 Task: Create in the project TripleWorks and in the Backlog issue 'Inconsistent handling of null or empty values' a child issue 'Integration with diversity and inclusion management systems', and assign it to team member softage.1@softage.net.
Action: Mouse moved to (166, 54)
Screenshot: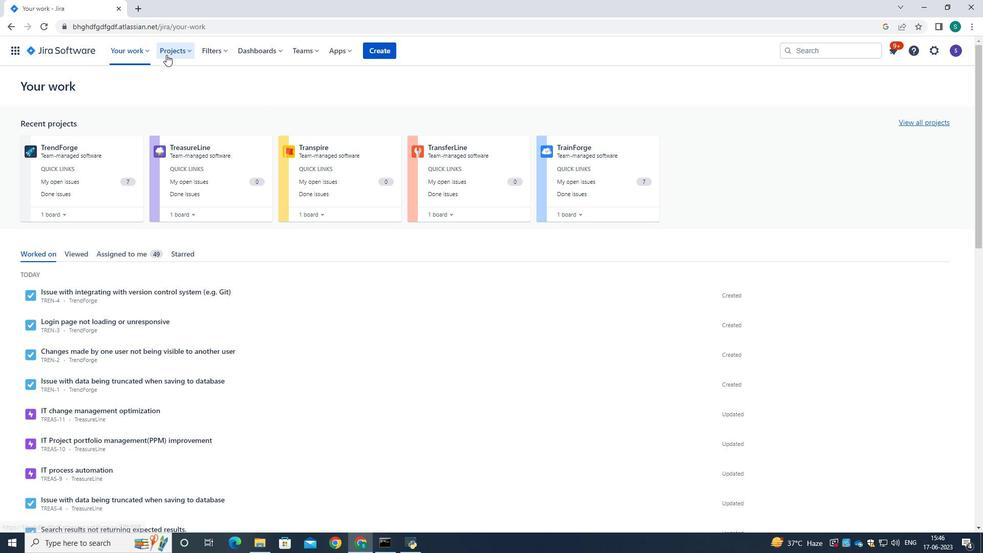 
Action: Mouse pressed left at (166, 54)
Screenshot: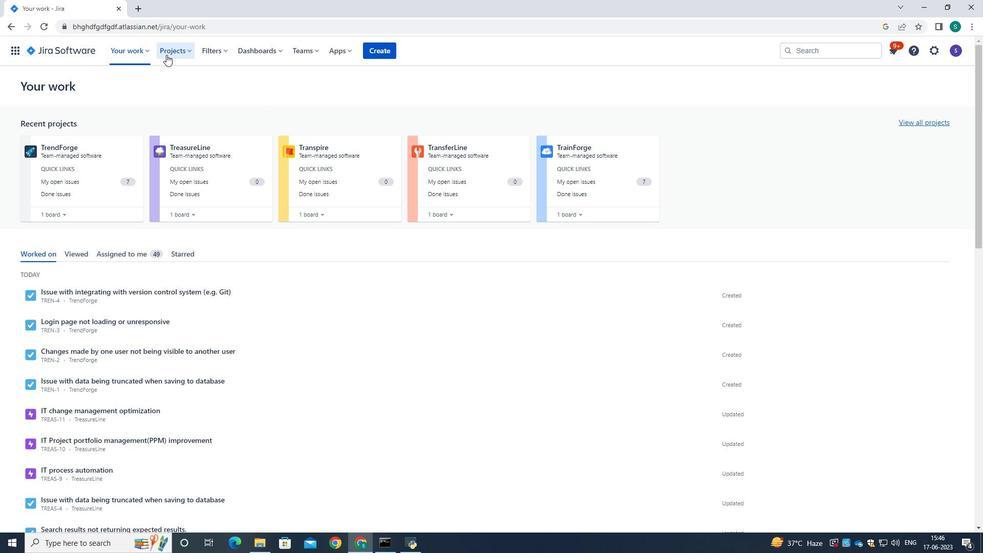 
Action: Mouse moved to (183, 95)
Screenshot: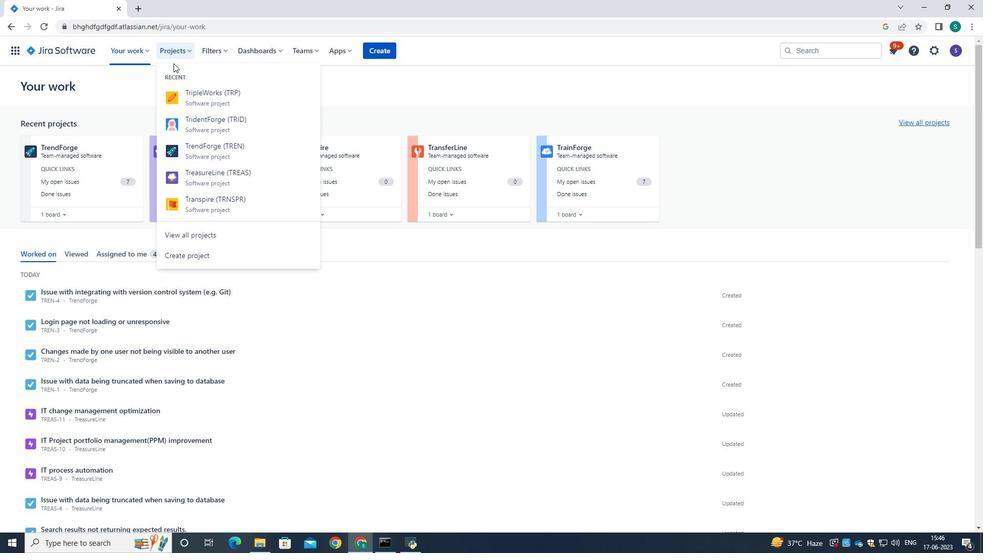 
Action: Mouse pressed left at (183, 95)
Screenshot: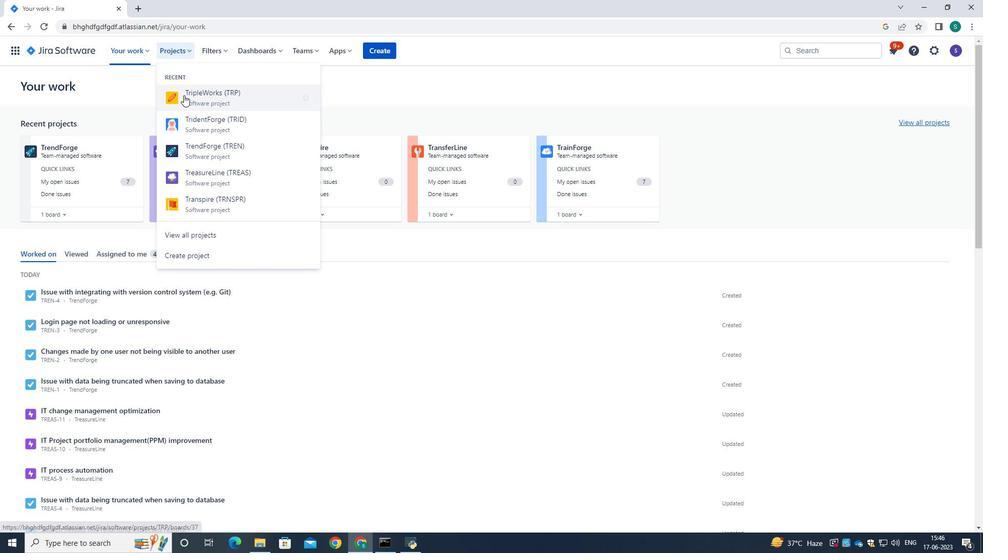
Action: Mouse moved to (75, 149)
Screenshot: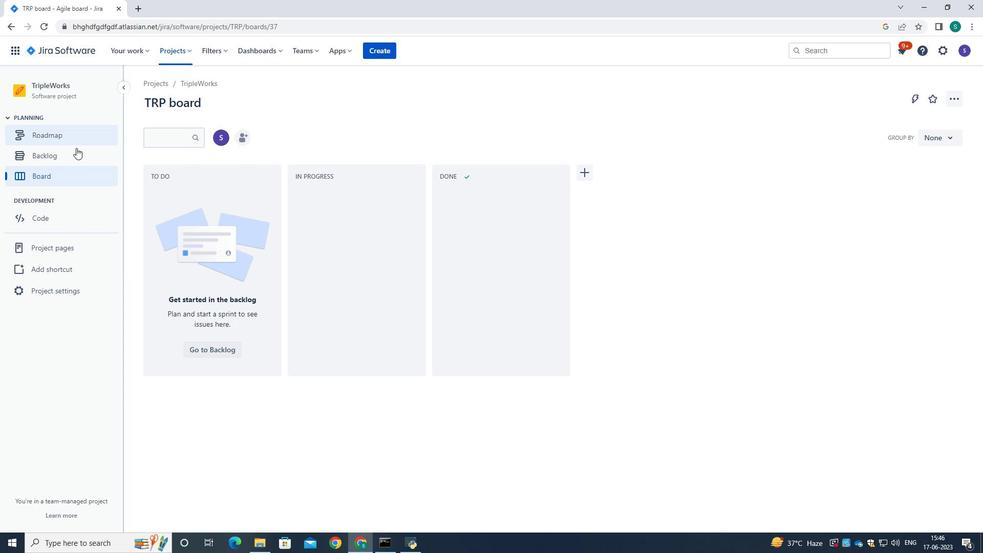 
Action: Mouse pressed left at (75, 149)
Screenshot: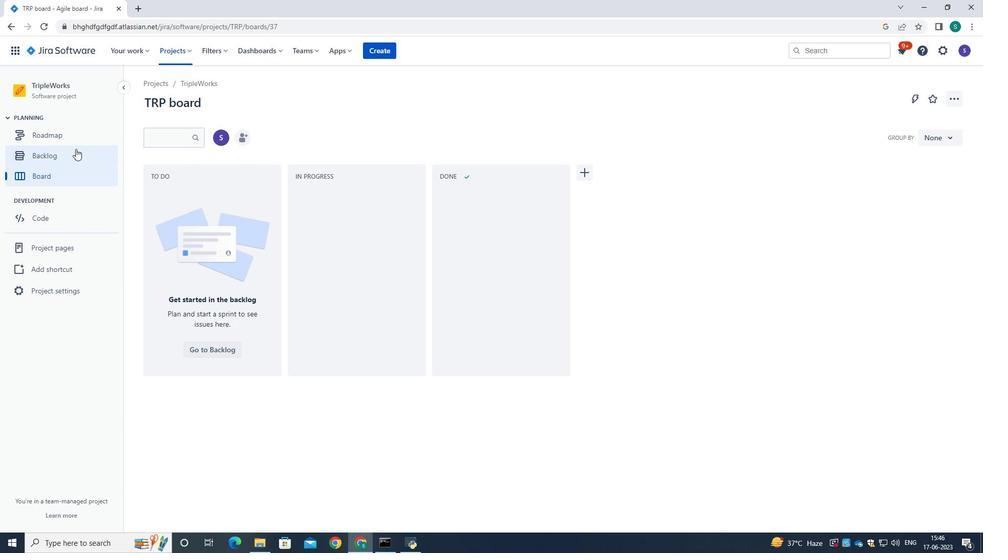 
Action: Mouse moved to (367, 189)
Screenshot: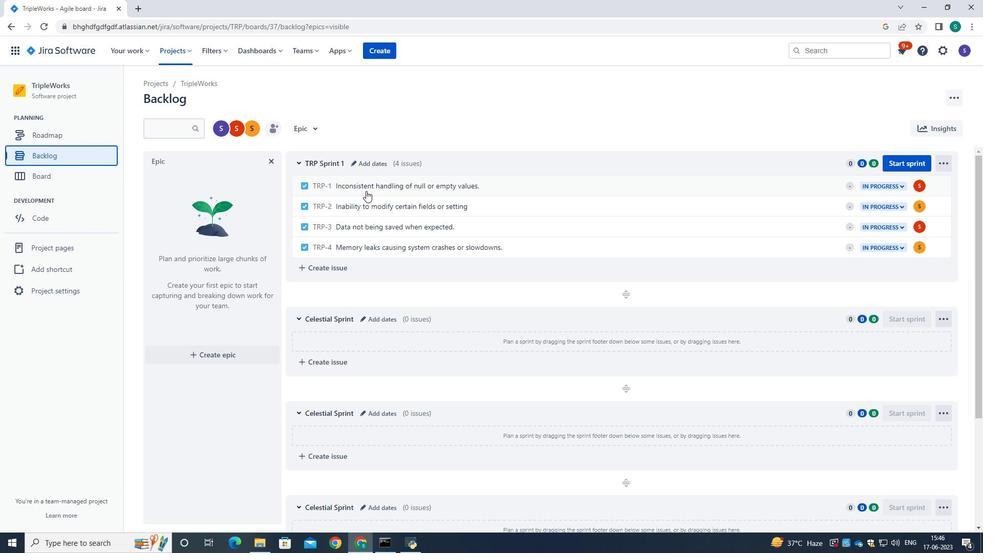 
Action: Mouse pressed left at (367, 189)
Screenshot: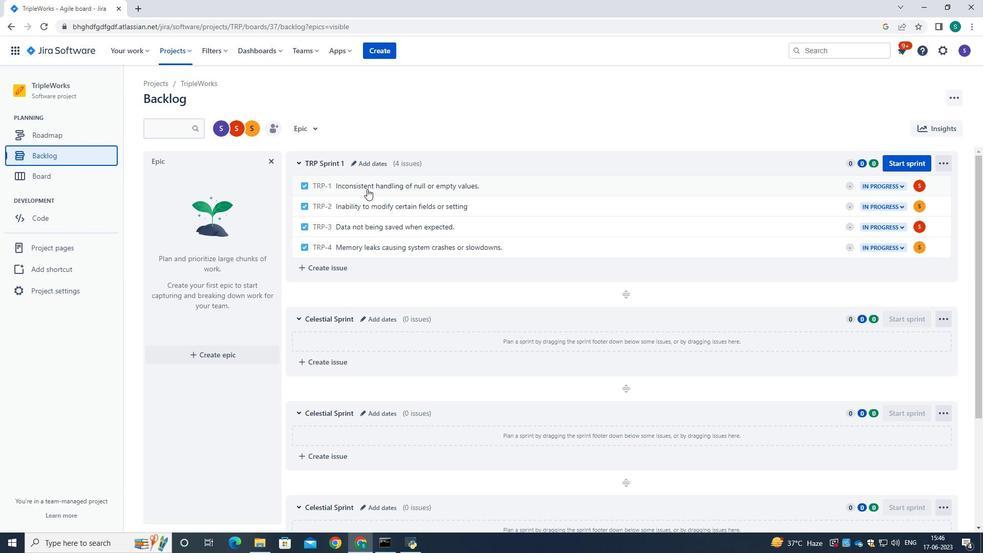
Action: Mouse moved to (798, 220)
Screenshot: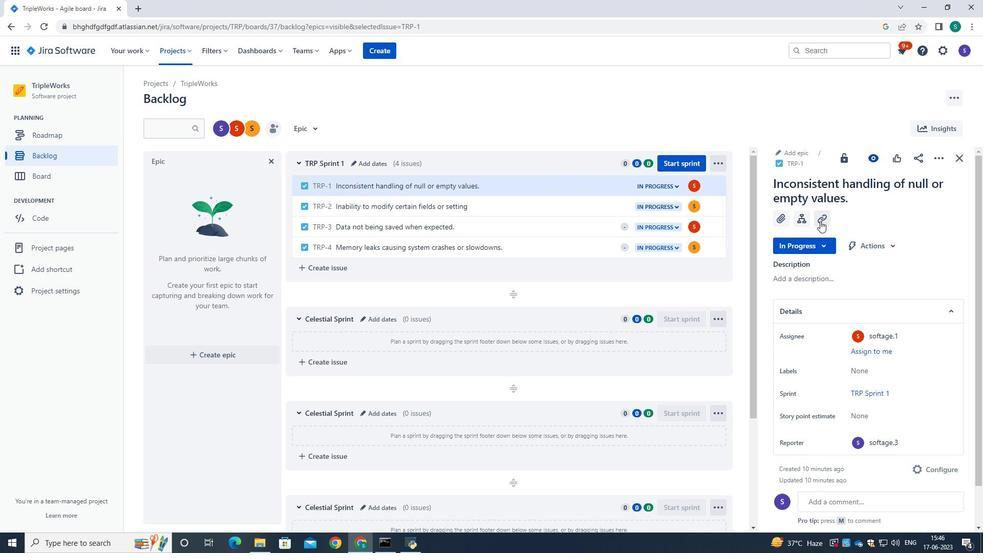 
Action: Mouse pressed left at (798, 220)
Screenshot: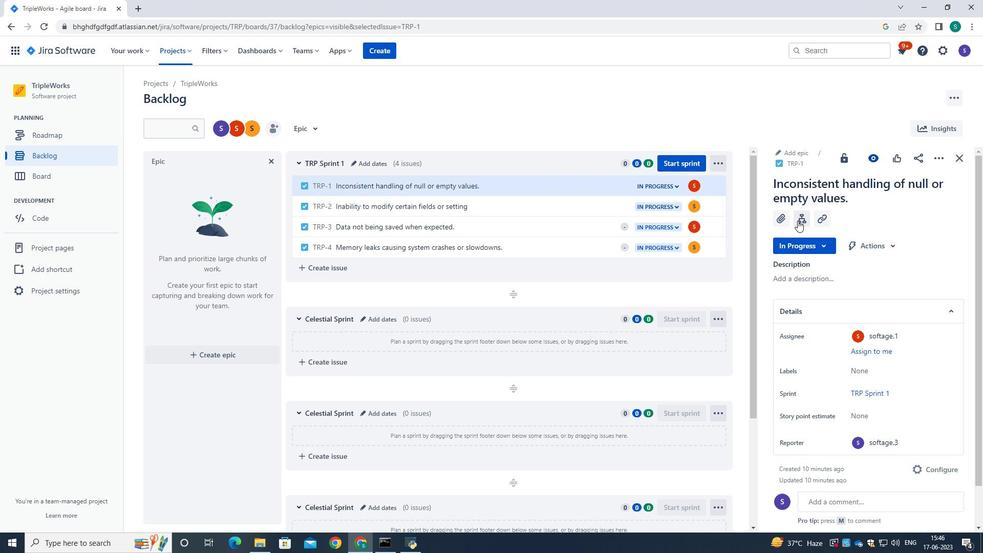 
Action: Mouse moved to (793, 331)
Screenshot: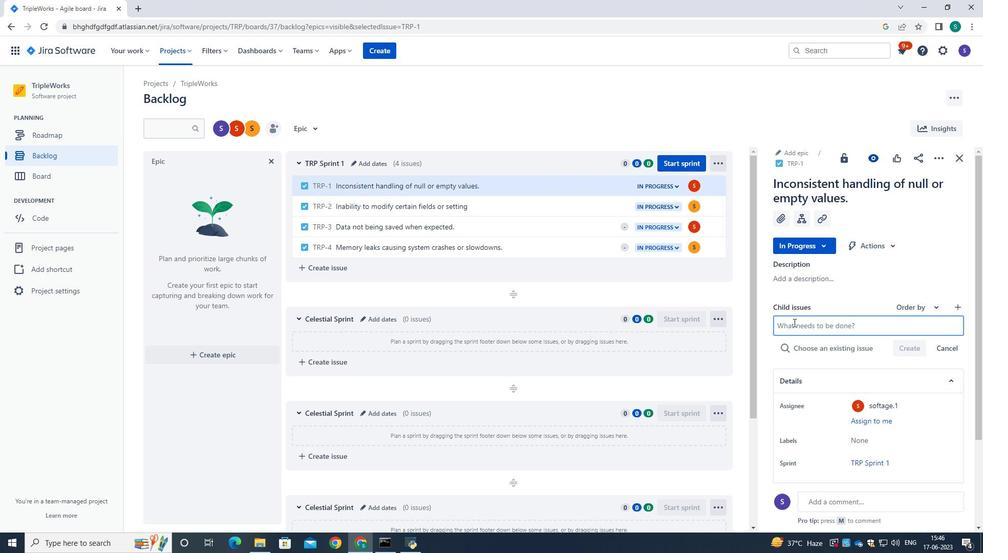 
Action: Mouse pressed left at (793, 331)
Screenshot: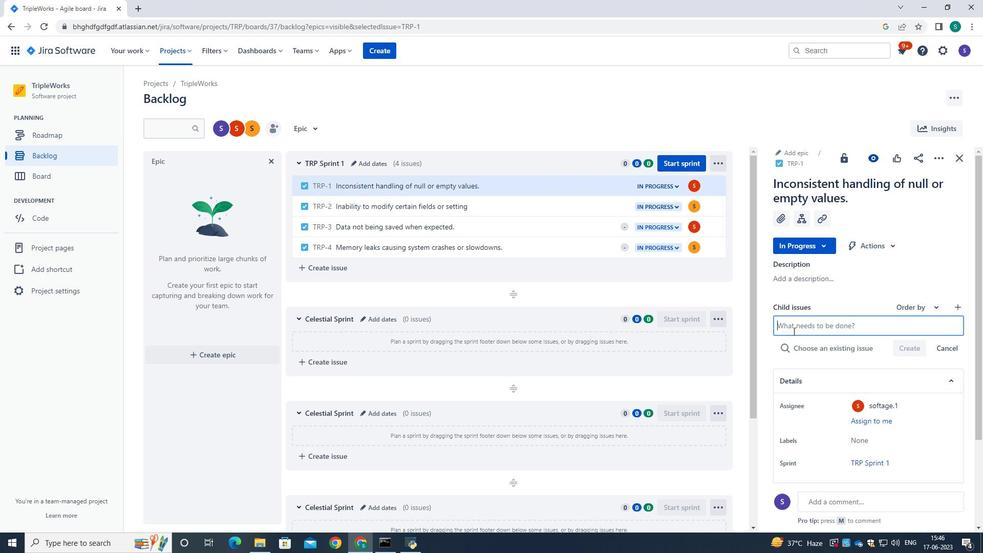 
Action: Mouse moved to (793, 332)
Screenshot: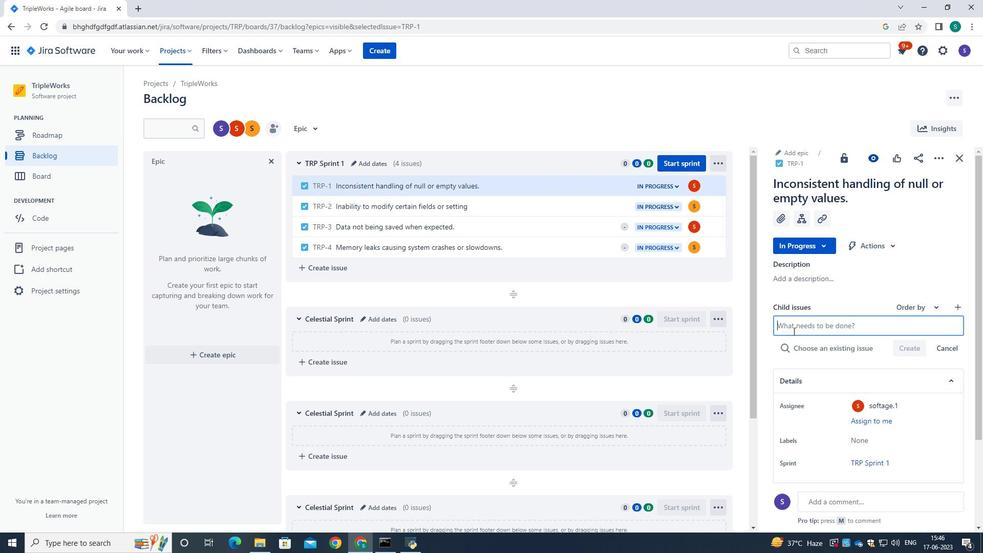 
Action: Key pressed <Key.caps_lock>I<Key.caps_lock>ntegration<Key.space>with<Key.space>diversity<Key.space>and<Key.space>incusion<Key.space>m<Key.backspace><Key.backspace><Key.backspace><Key.backspace><Key.backspace><Key.backspace><Key.backspace>lusion<Key.space>management<Key.space>systems.
Screenshot: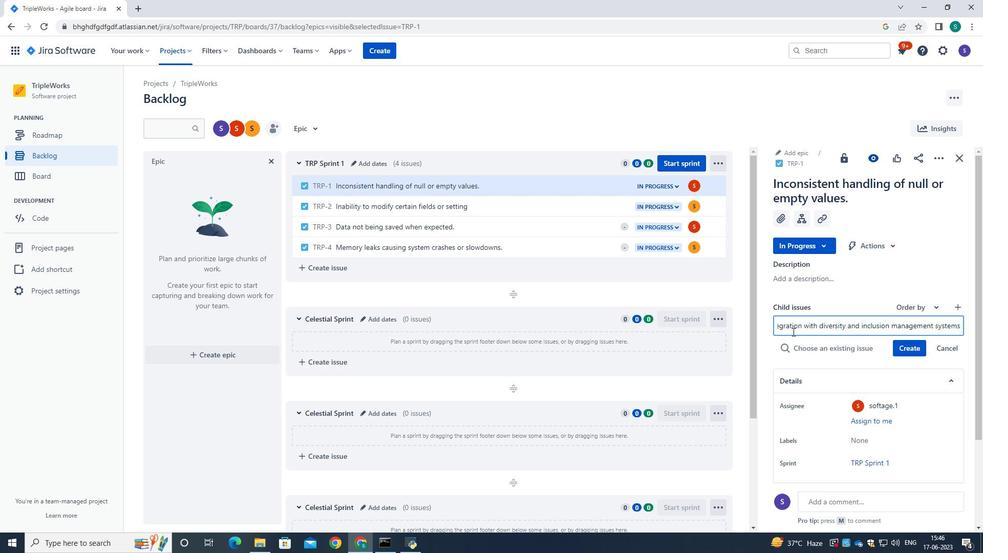 
Action: Mouse moved to (792, 332)
Screenshot: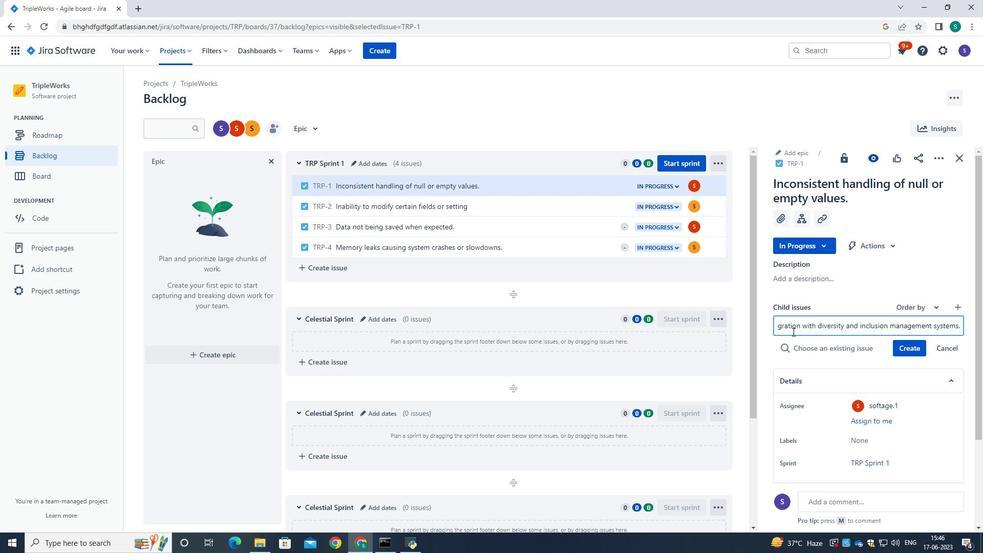 
Action: Key pressed <Key.backspace>
Screenshot: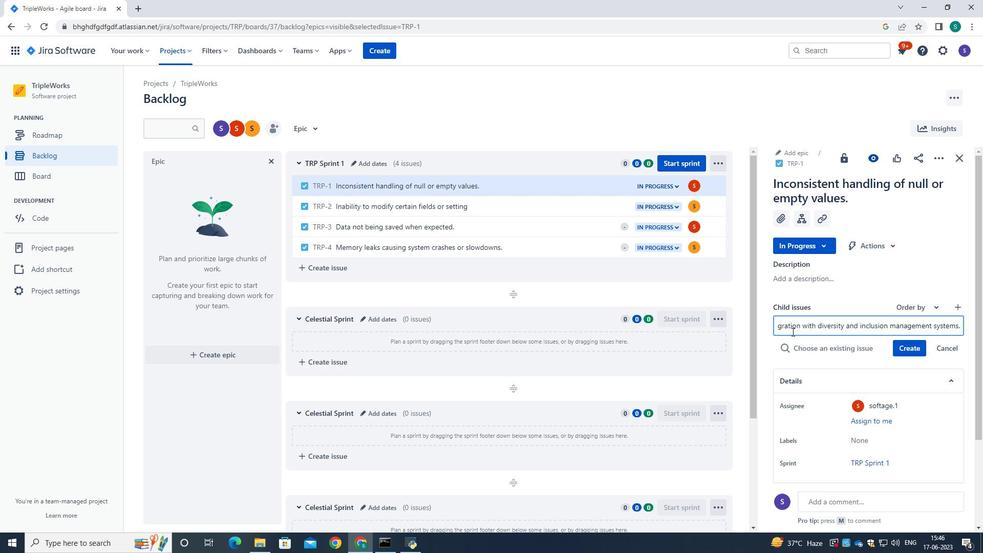 
Action: Mouse moved to (912, 347)
Screenshot: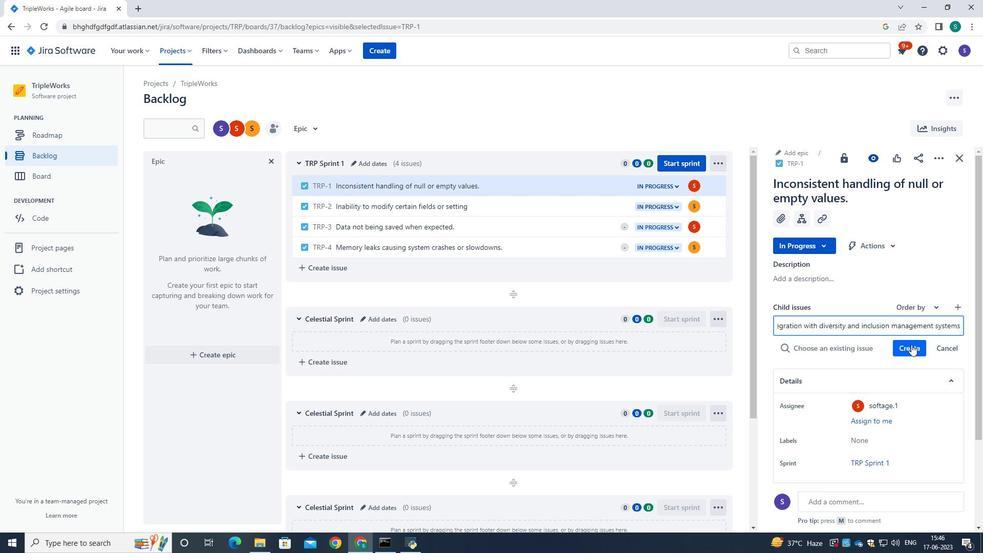
Action: Mouse pressed left at (912, 347)
Screenshot: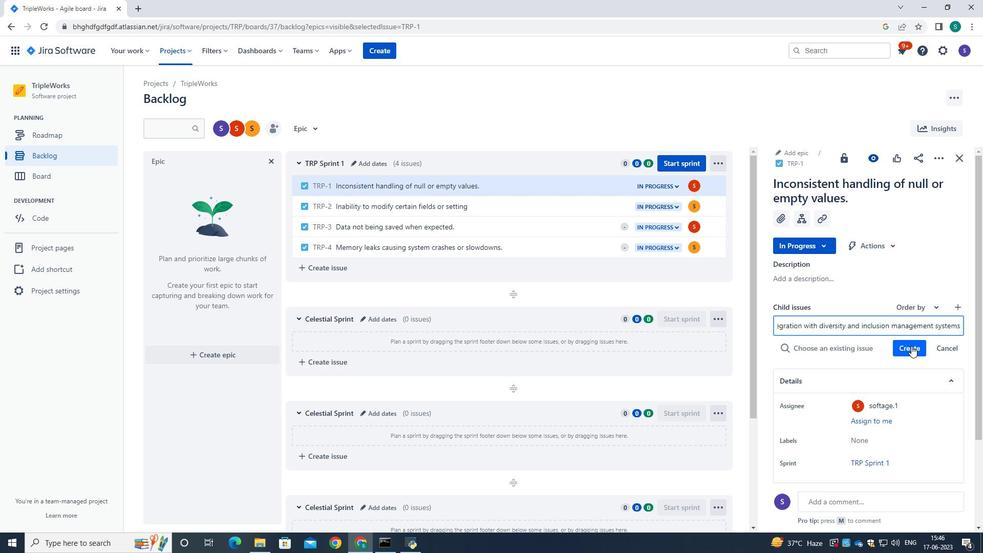
Action: Mouse moved to (956, 328)
Screenshot: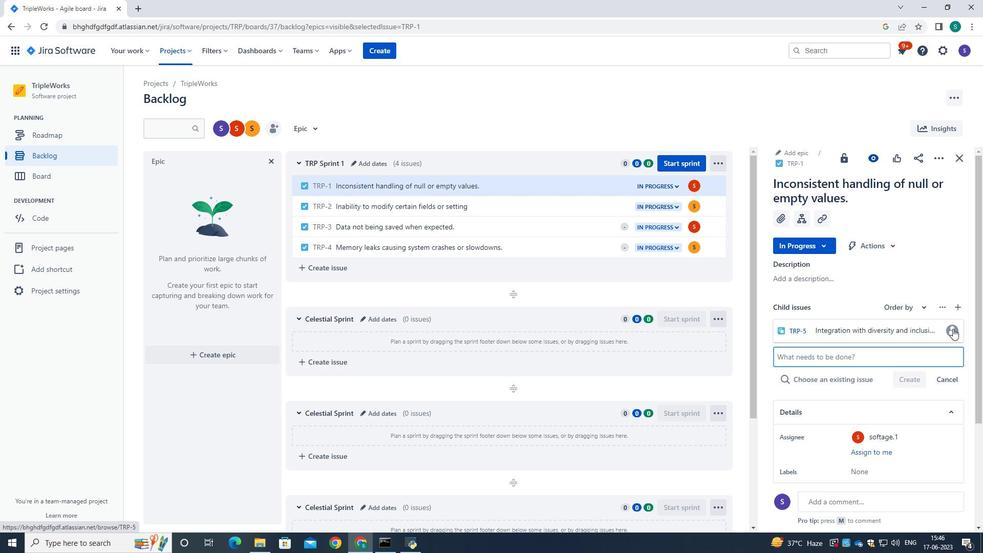 
Action: Mouse pressed left at (956, 328)
Screenshot: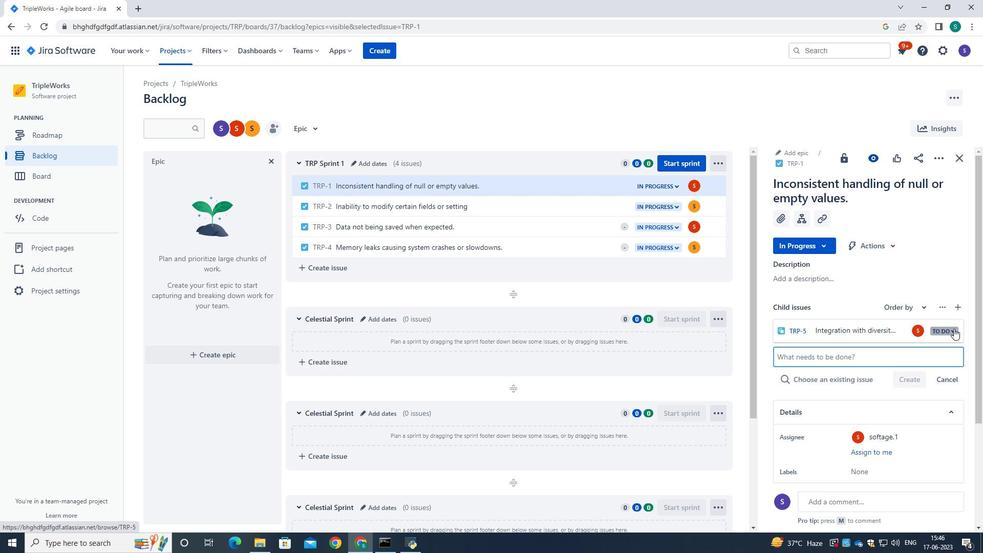 
Action: Mouse moved to (922, 248)
Screenshot: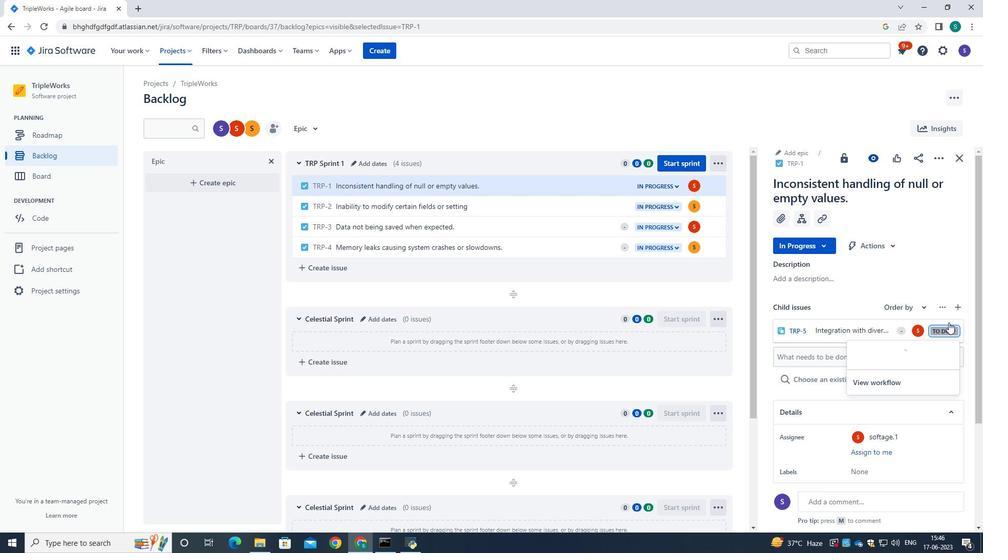 
Action: Mouse pressed left at (922, 248)
Screenshot: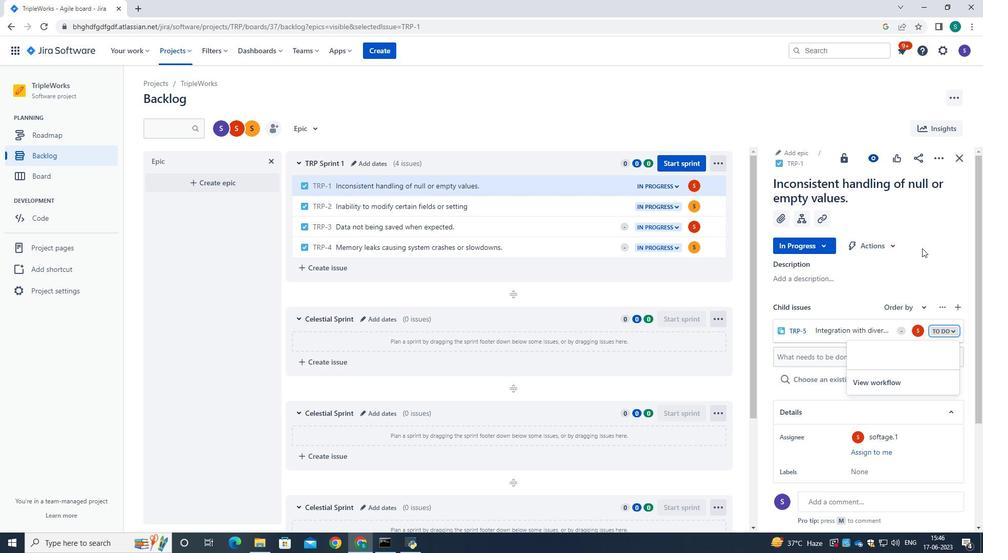 
Action: Mouse moved to (922, 331)
Screenshot: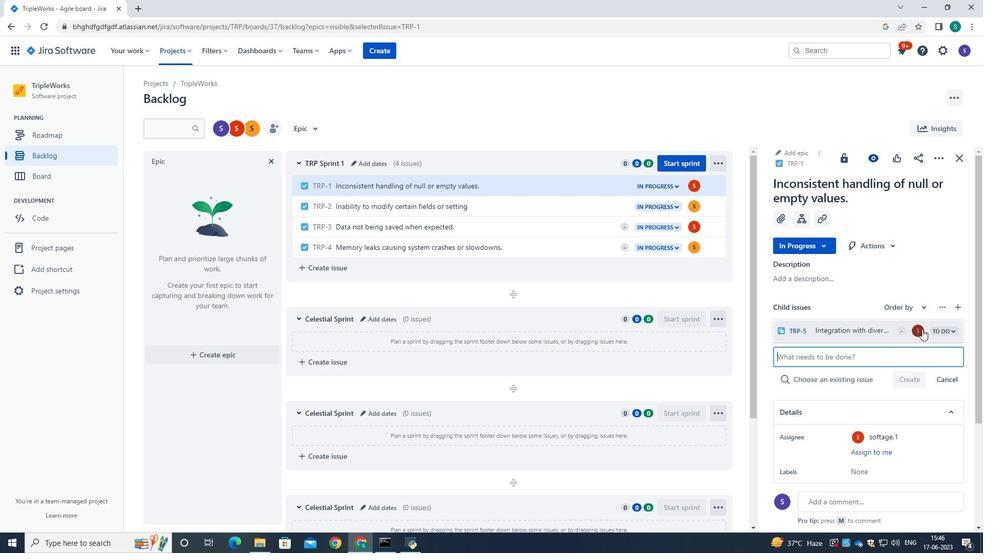 
Action: Mouse pressed left at (922, 331)
Screenshot: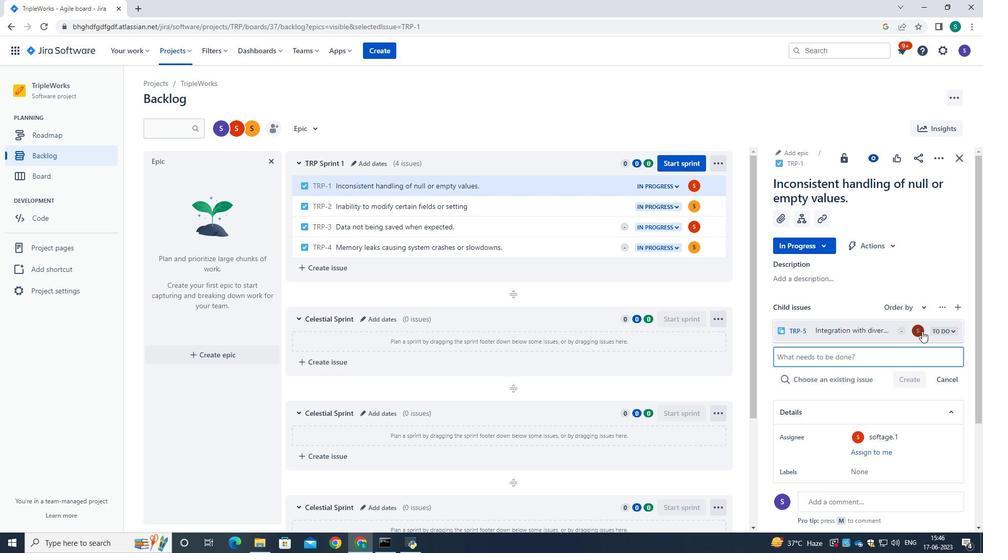 
Action: Mouse moved to (823, 270)
Screenshot: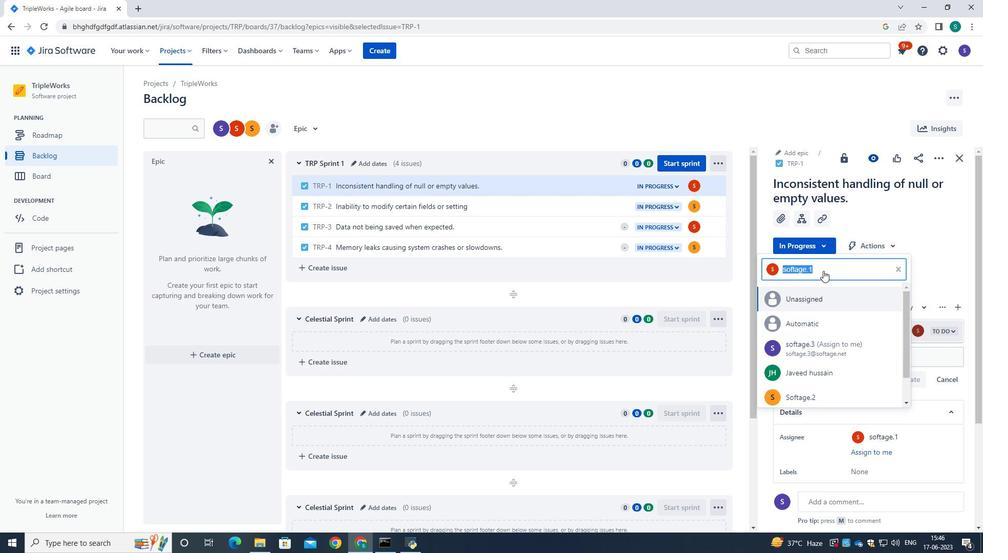 
Action: Key pressed softage.1<Key.shift>@softage.net
Screenshot: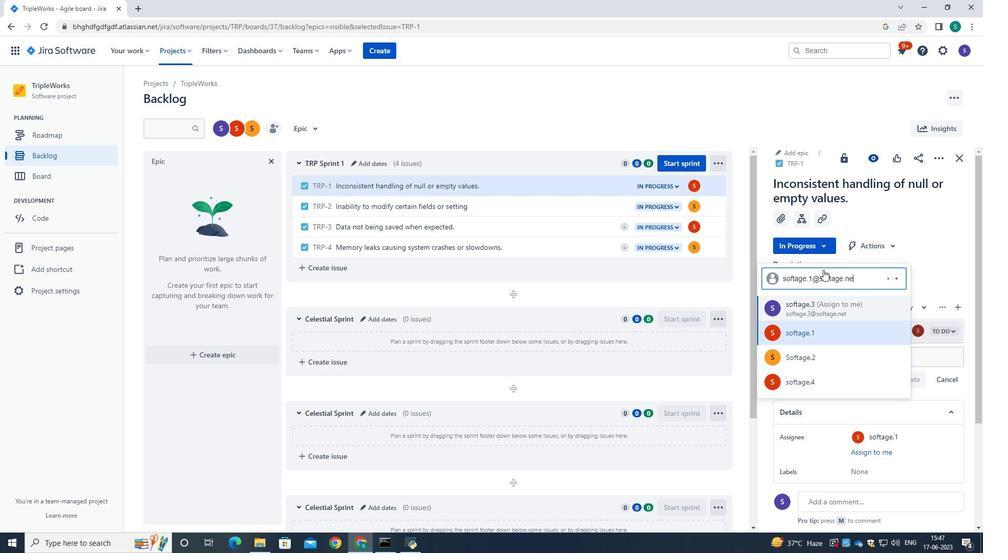 
Action: Mouse moved to (825, 328)
Screenshot: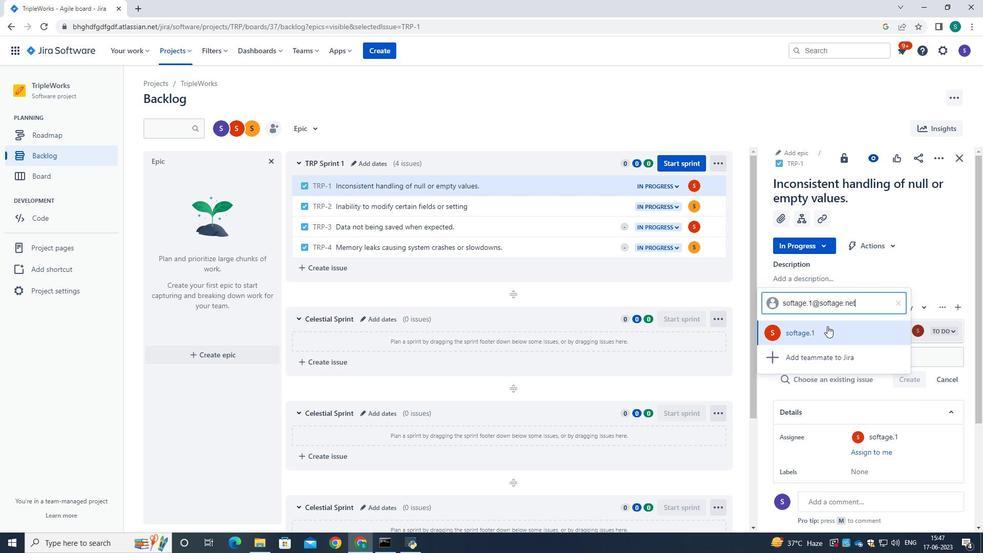 
Action: Mouse pressed left at (825, 328)
Screenshot: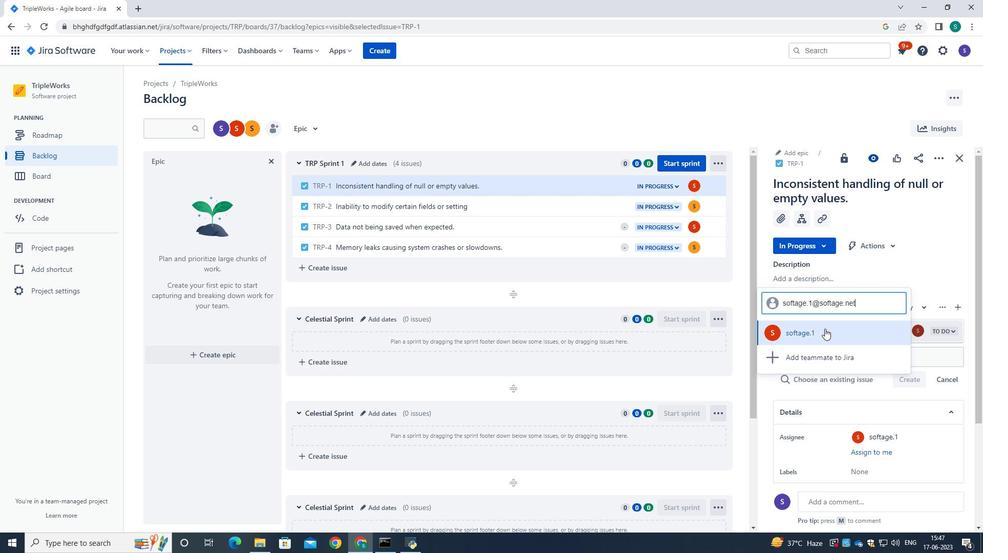 
Action: Mouse moved to (853, 299)
Screenshot: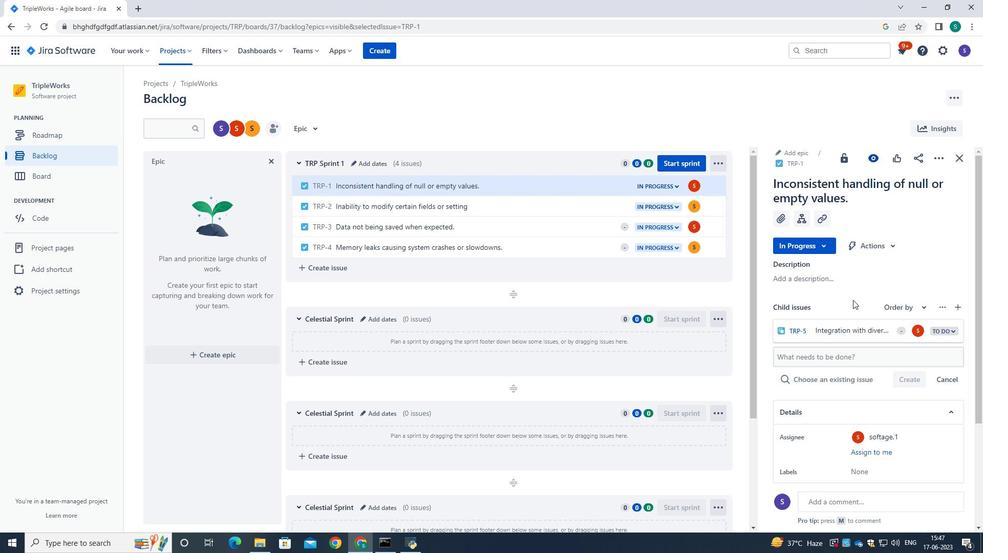 
